 Task: Compute the PageRank of a directed graph.
Action: Mouse moved to (120, 115)
Screenshot: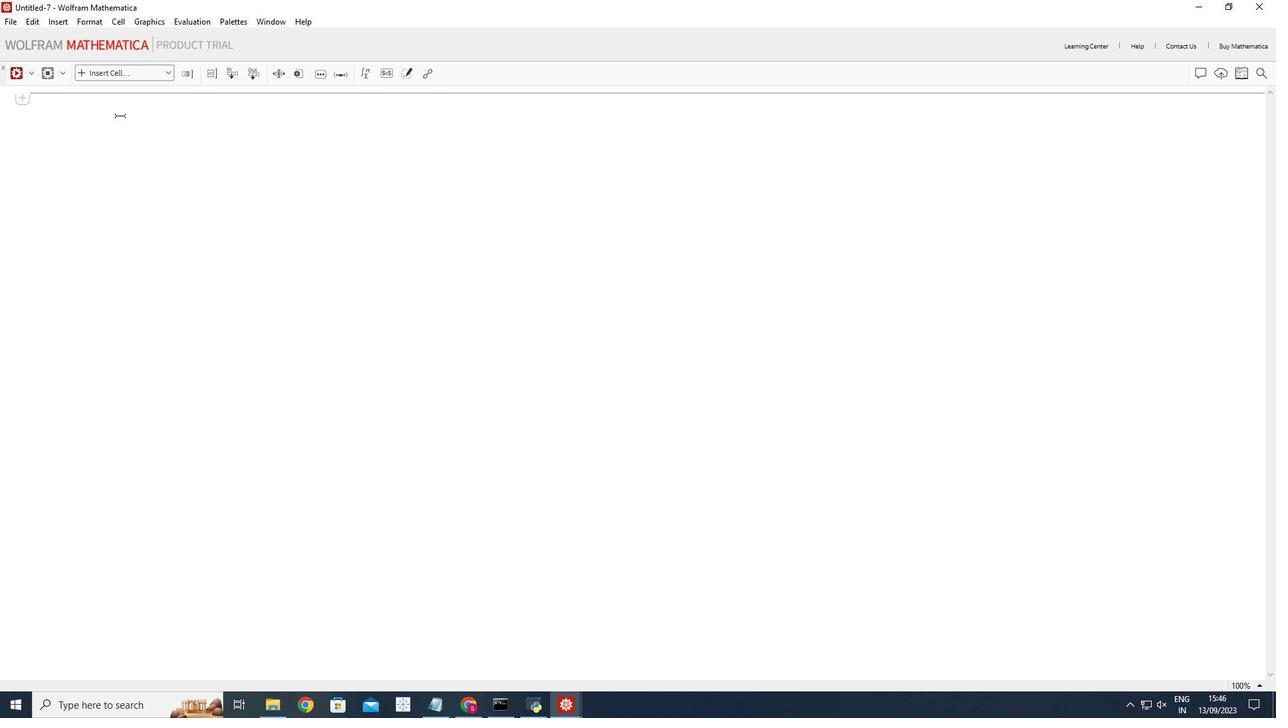 
Action: Mouse pressed left at (120, 115)
Screenshot: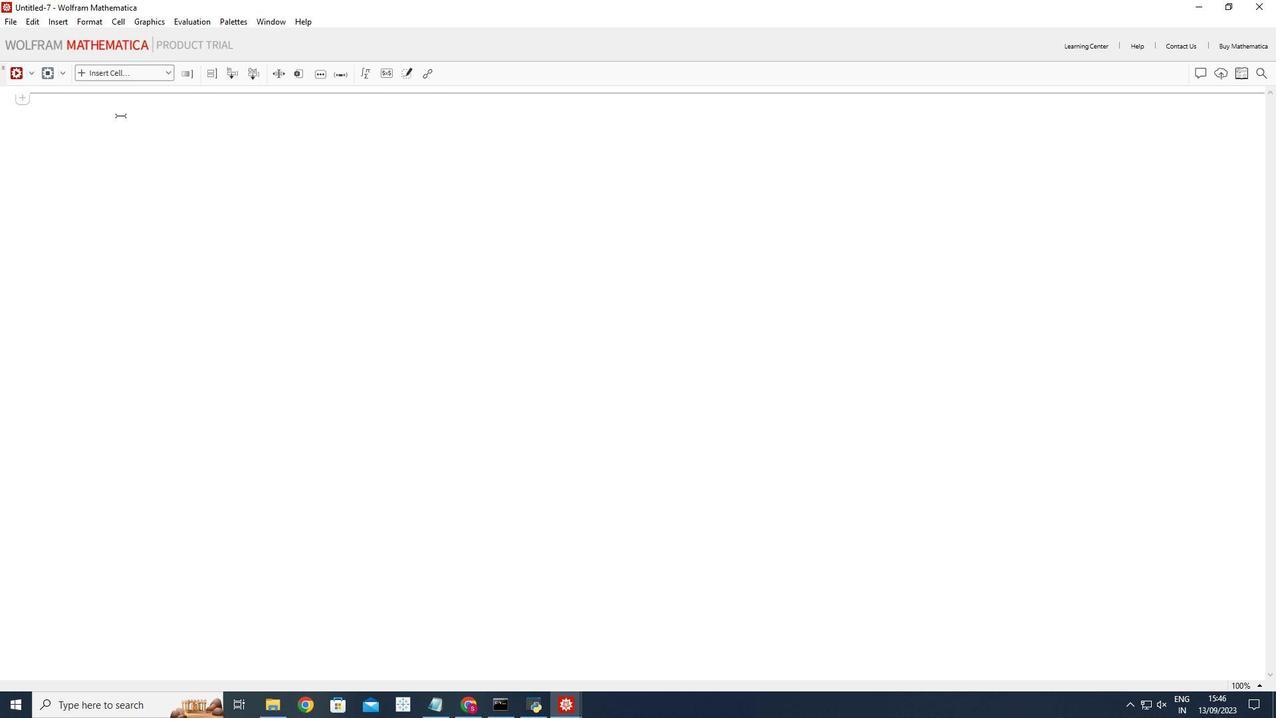 
Action: Mouse moved to (166, 75)
Screenshot: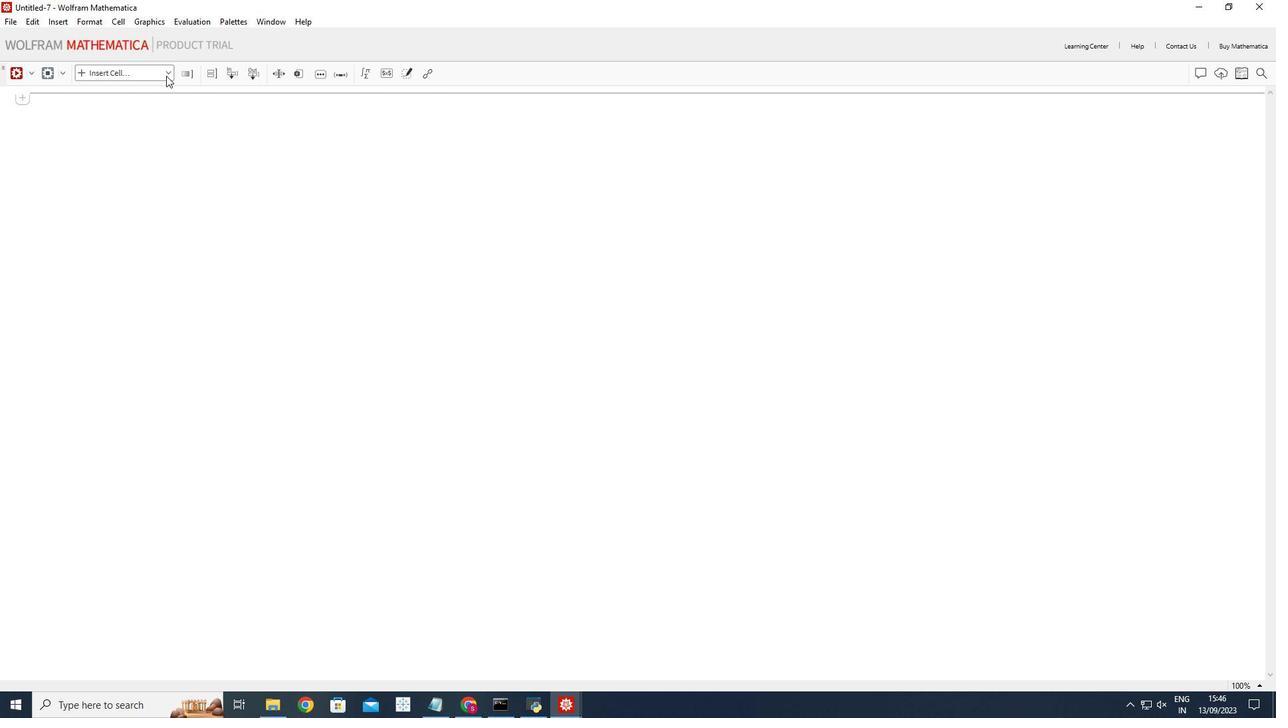 
Action: Mouse pressed left at (166, 75)
Screenshot: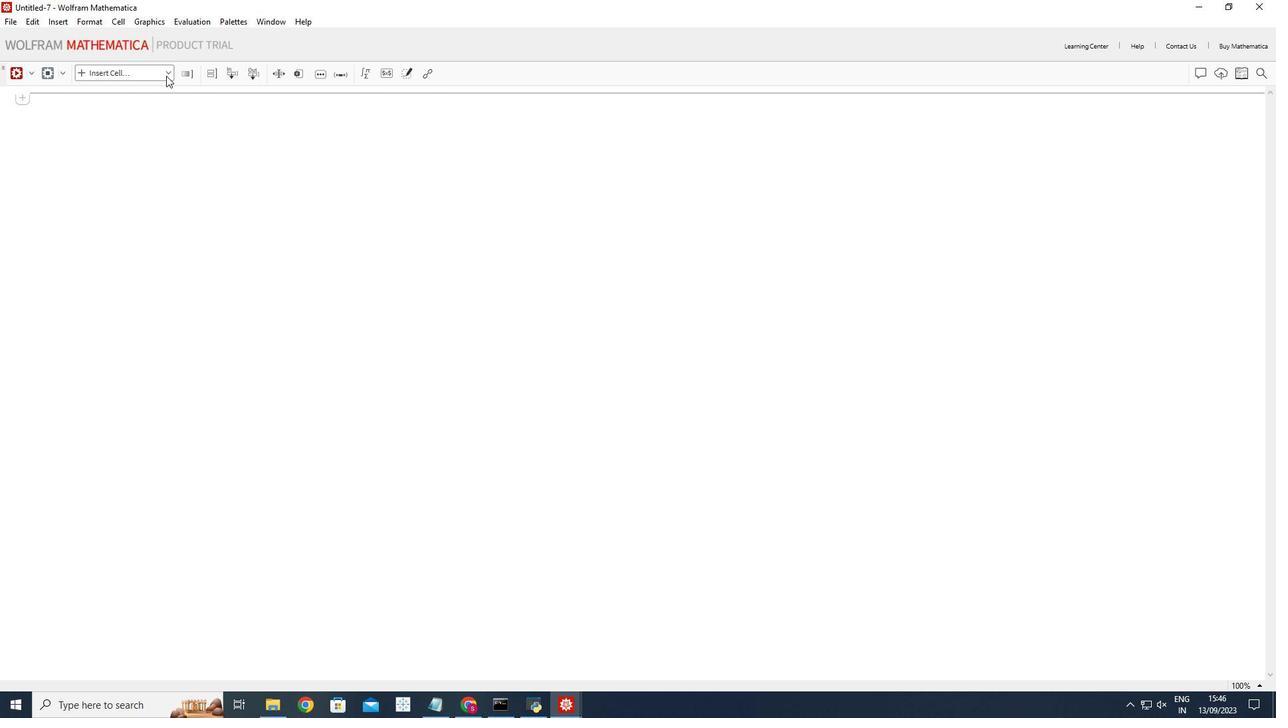 
Action: Mouse moved to (162, 99)
Screenshot: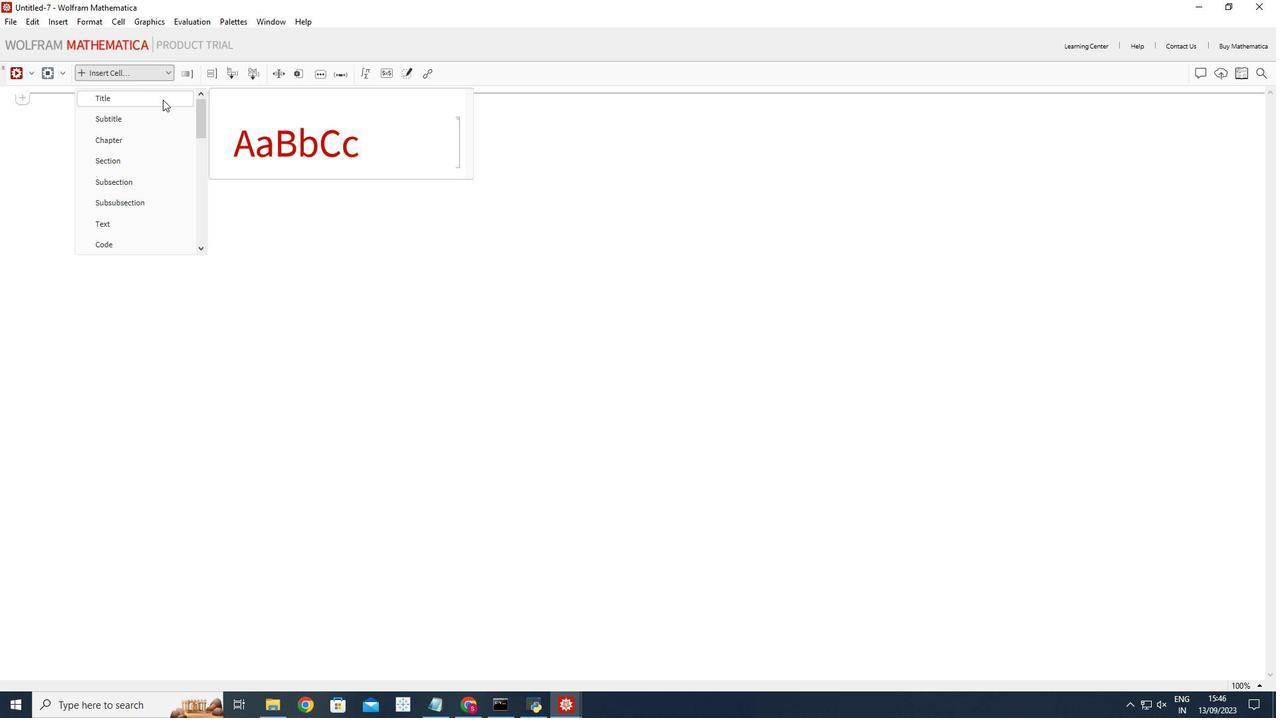 
Action: Mouse pressed left at (162, 99)
Screenshot: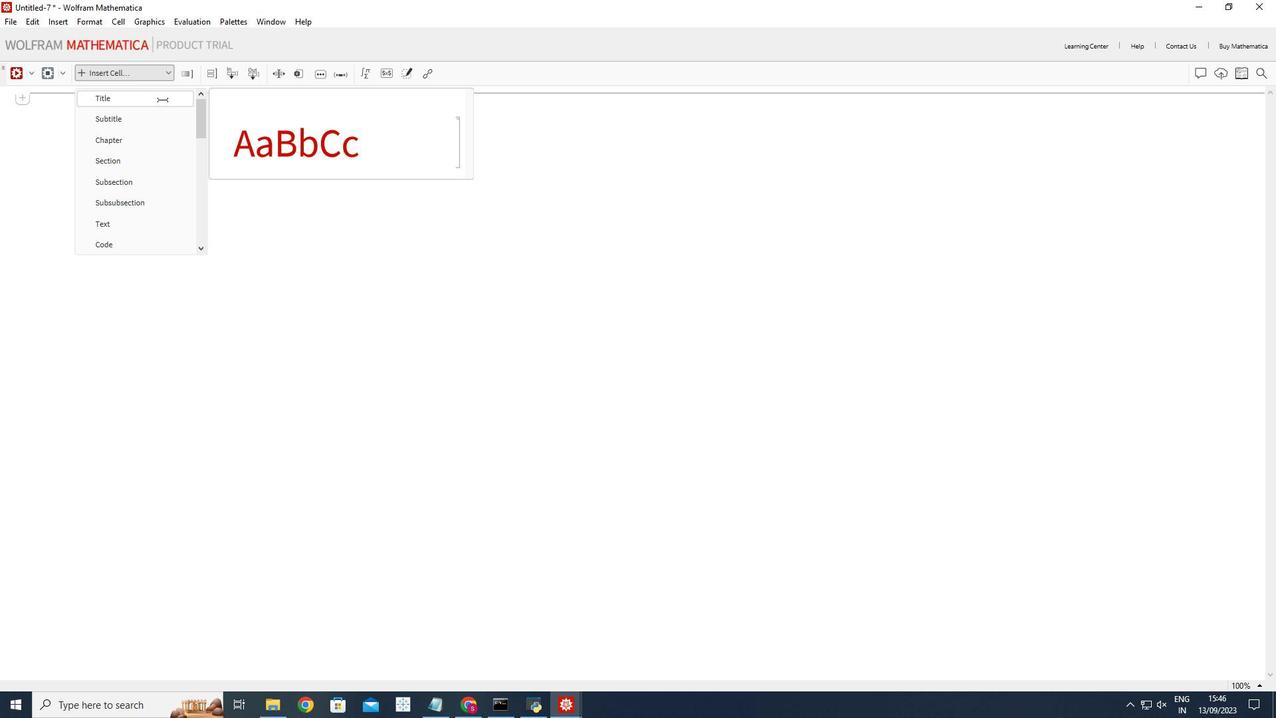 
Action: Mouse moved to (97, 141)
Screenshot: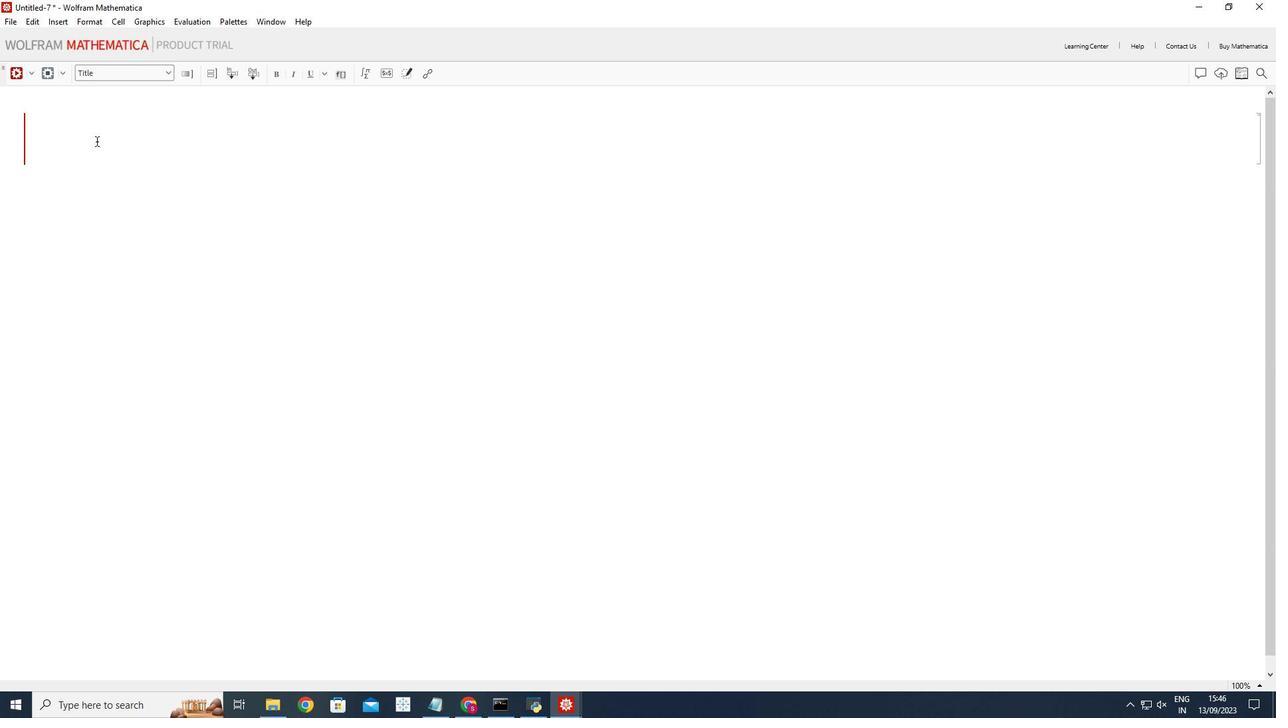 
Action: Mouse pressed left at (97, 141)
Screenshot: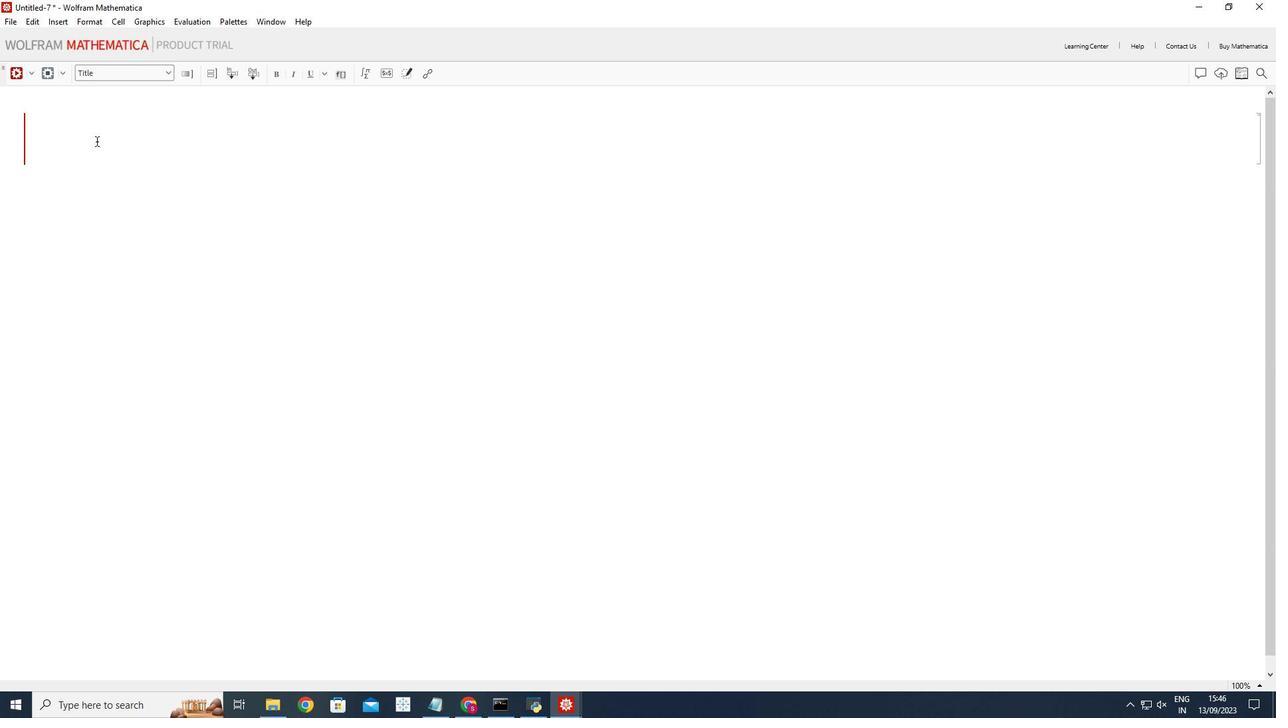 
Action: Mouse moved to (299, 287)
Screenshot: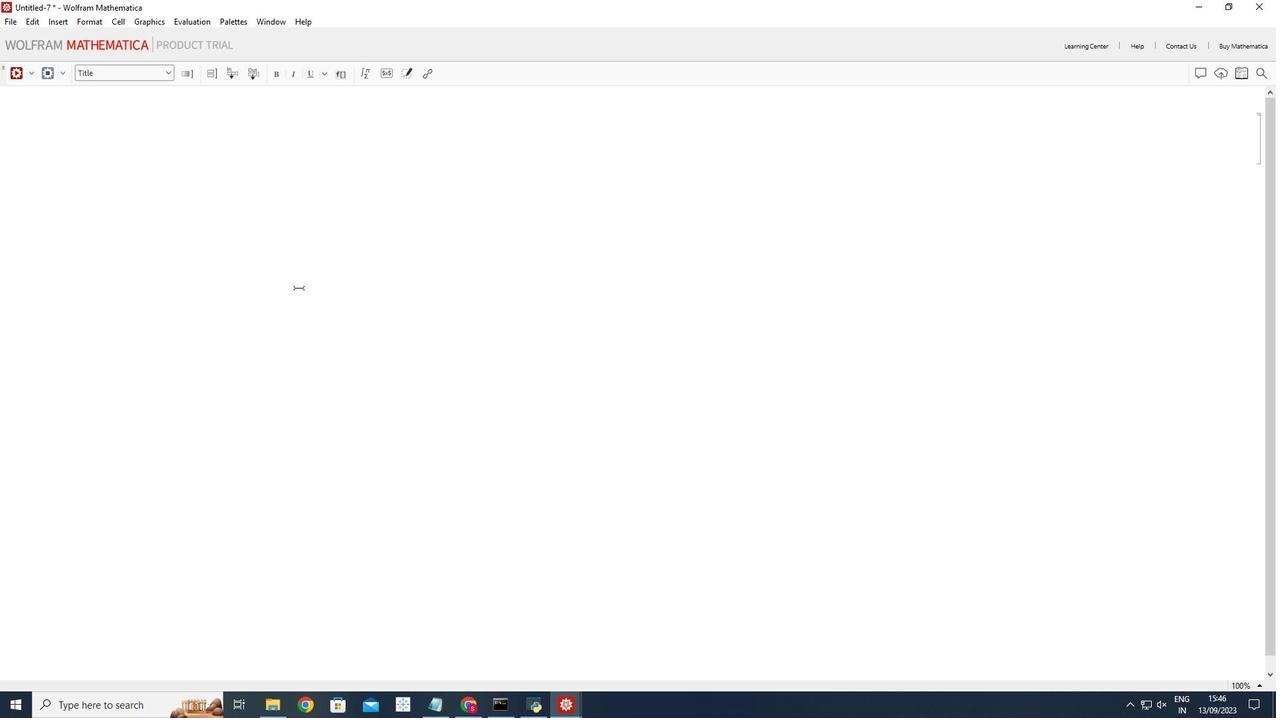 
Action: Key pressed <Key.shift_r>Page<Key.shift_r>Rank<Key.space>of<Key.space>a<Key.space><Key.shift_r>Directed<Key.space>graph
Screenshot: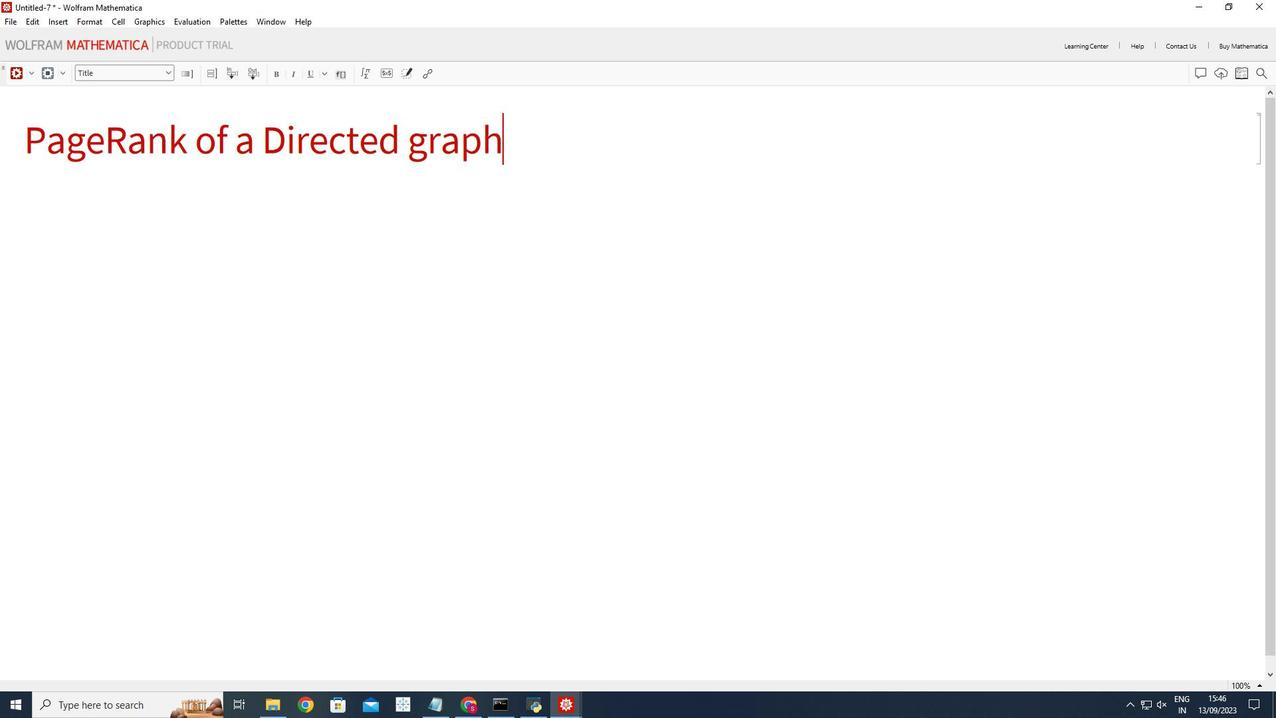 
Action: Mouse moved to (188, 269)
Screenshot: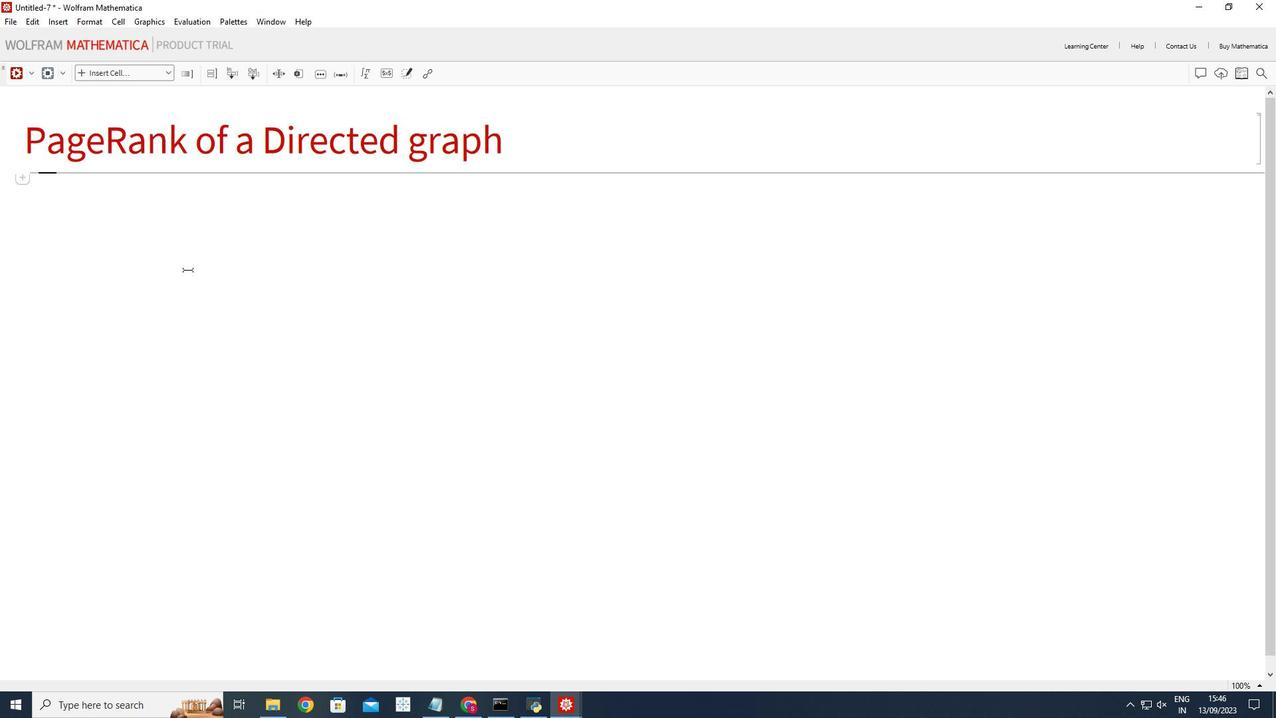 
Action: Mouse pressed left at (188, 269)
Screenshot: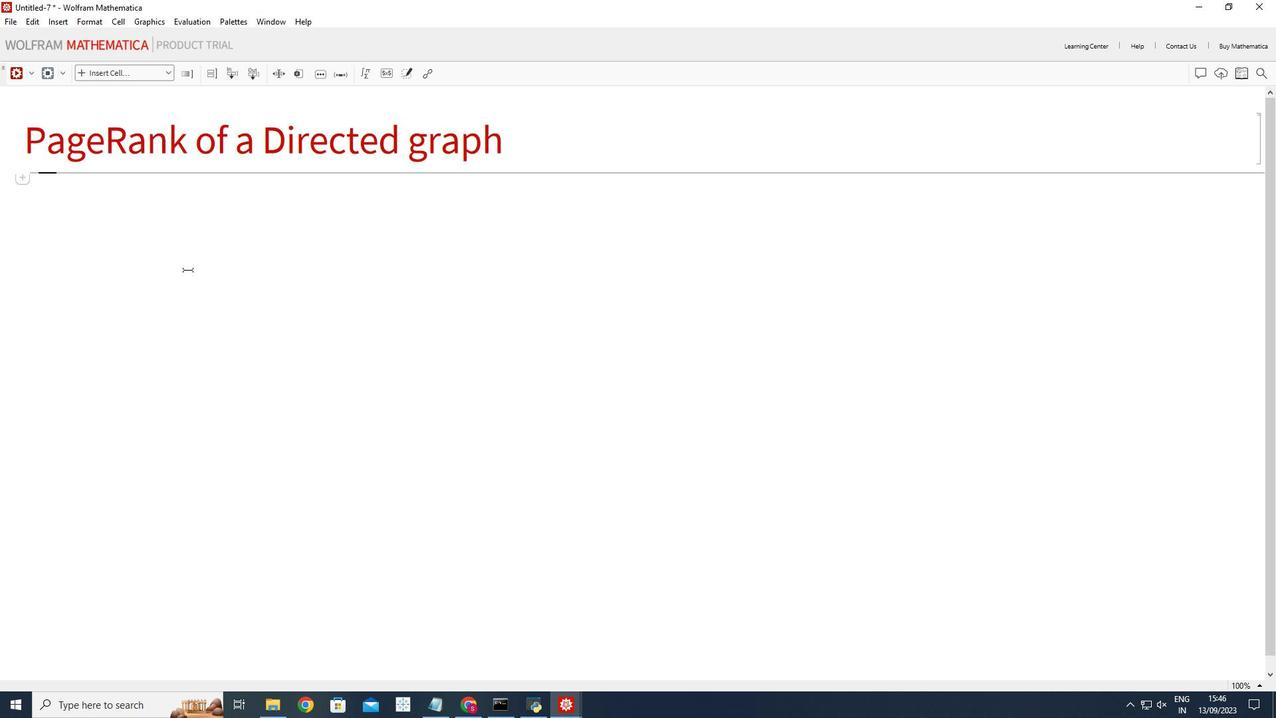 
Action: Mouse moved to (168, 73)
Screenshot: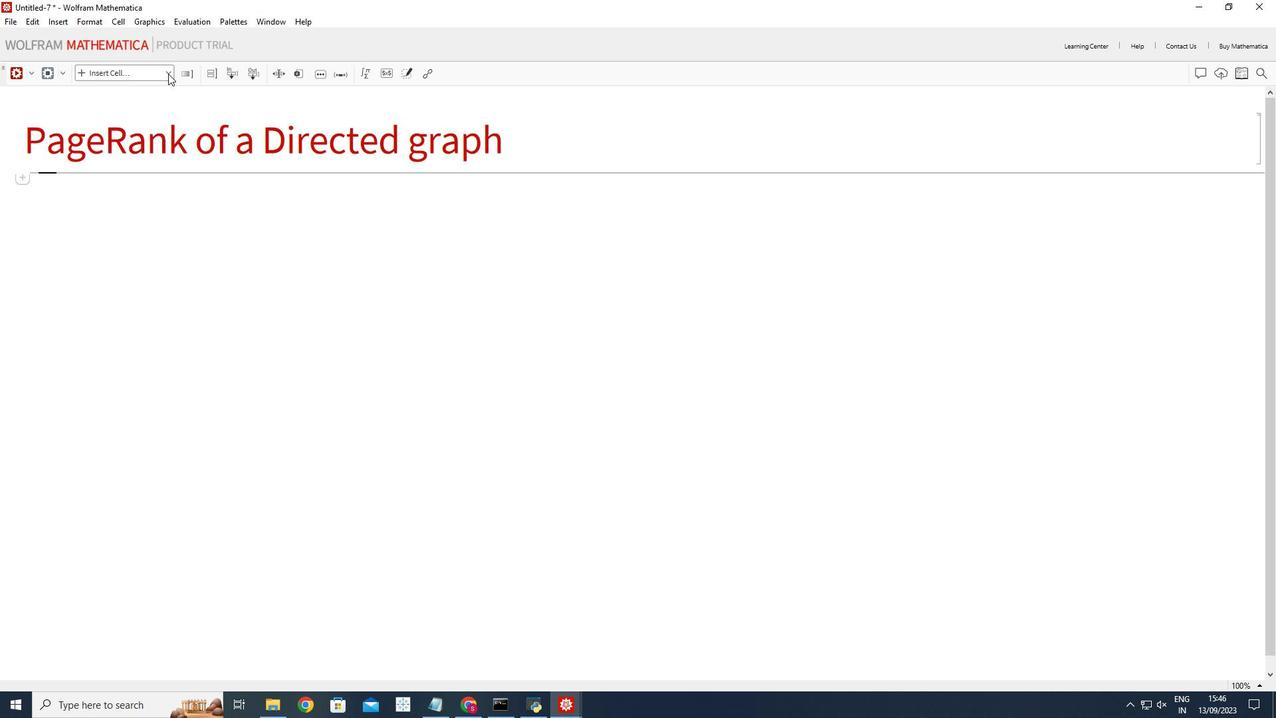 
Action: Mouse pressed left at (168, 73)
Screenshot: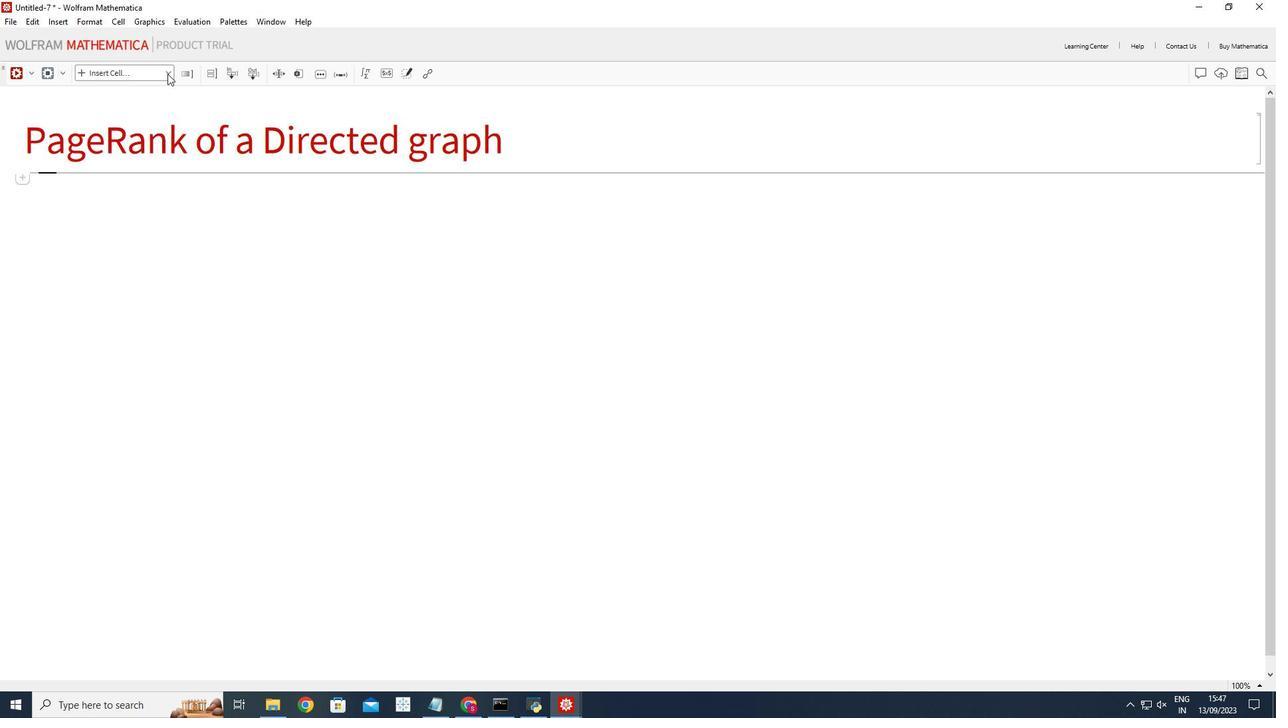 
Action: Mouse moved to (108, 243)
Screenshot: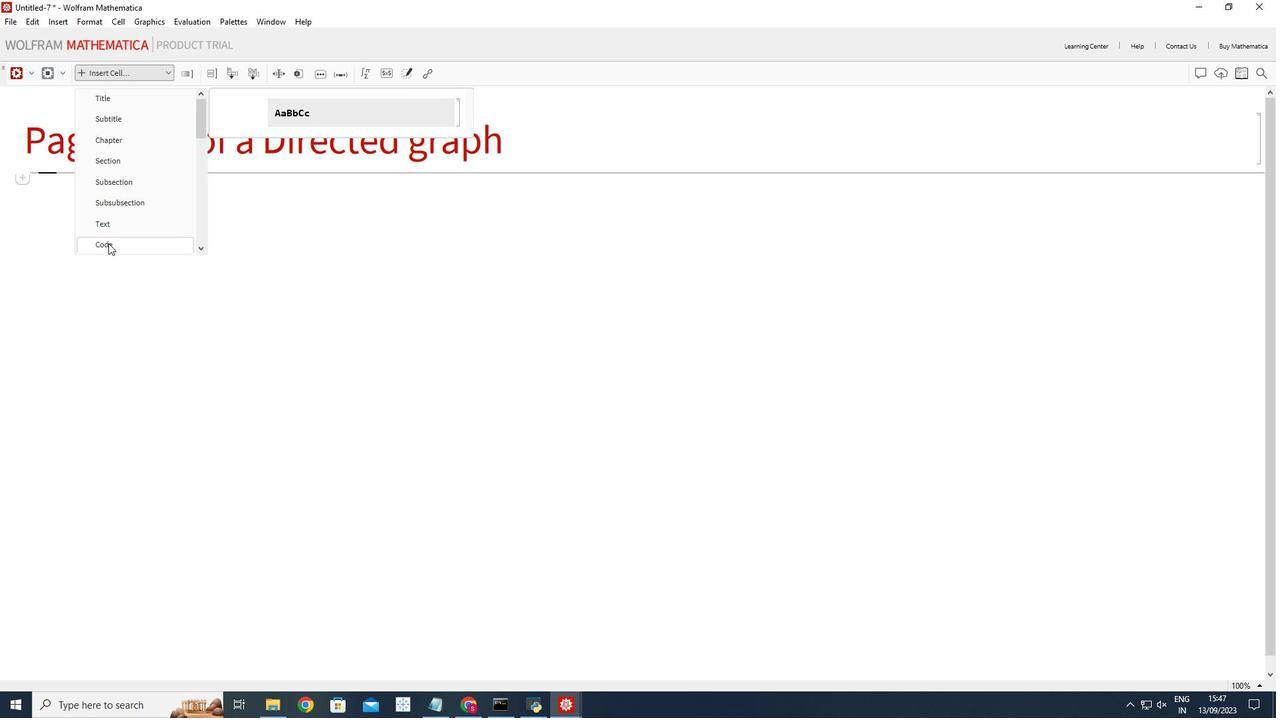 
Action: Mouse pressed left at (108, 243)
Screenshot: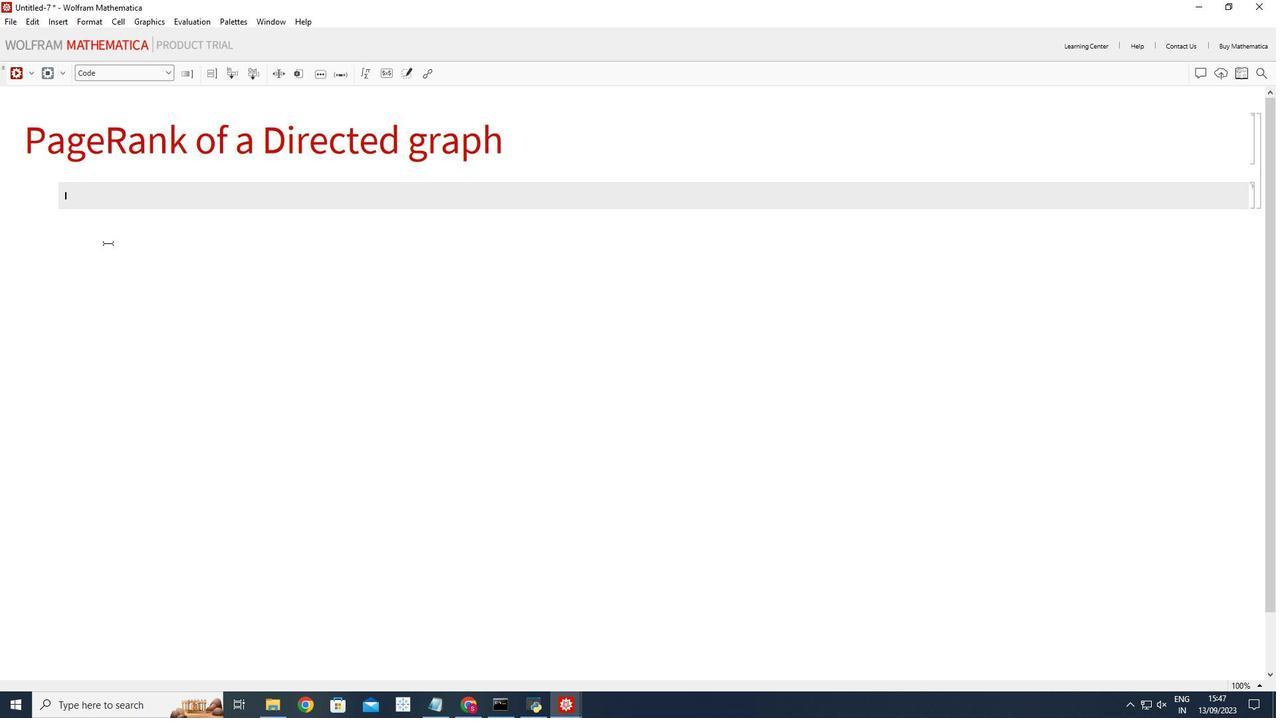 
Action: Mouse moved to (98, 201)
Screenshot: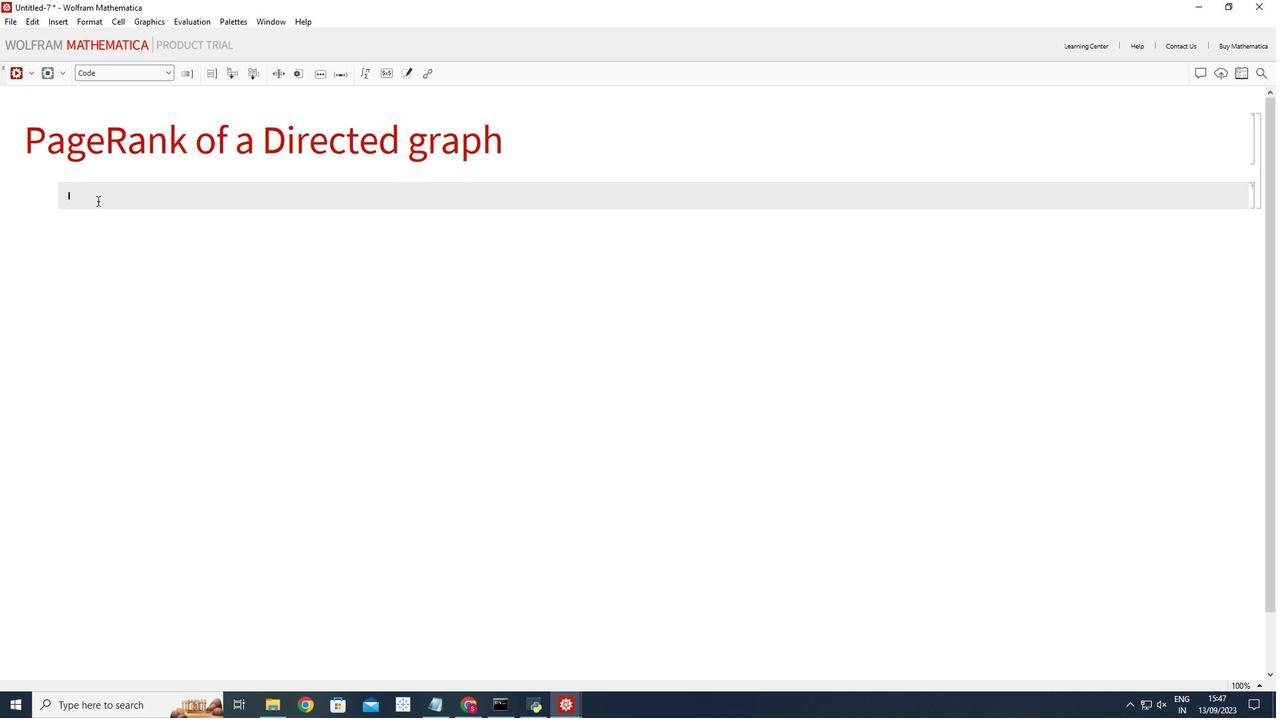 
Action: Mouse pressed left at (98, 201)
Screenshot: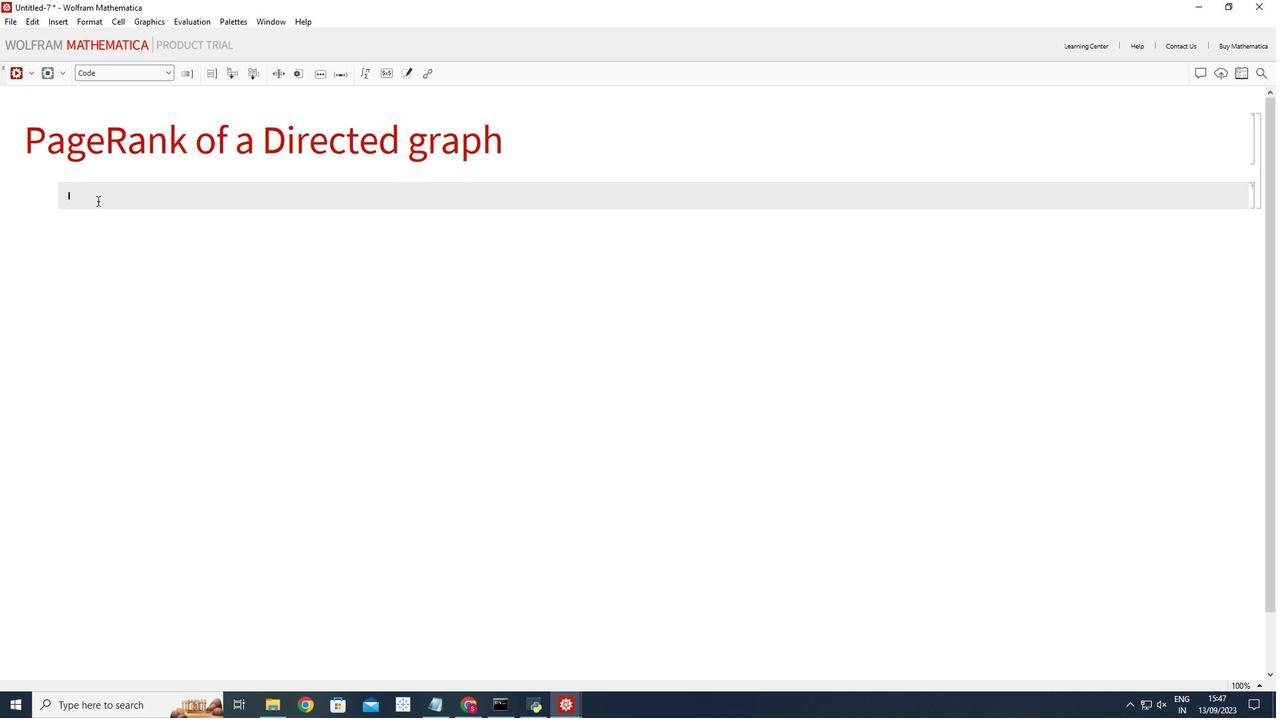 
Action: Key pressed <Key.shift_r>(*<Key.space><Key.shift_r>Define<Key.space>the<Key.space>i<Key.backspace>directed<Key.space>graph<Key.space>as<Key.space>an<Key.space>adjacency<Key.space>matrix<Key.space><Key.right><Key.right><Key.enter>adjacency<Key.shift_r>Matrix<Key.space>=<Key.space><Key.shift_r>{{0,1,0,0,0<Key.right>,<Key.space><Key.shift_r>{1,0,1,1,0<Key.right>,<Key.shift_r>{0,0,0,1,0<Key.right>,<Key.shift_r>{0,0,1,0,1<Key.right>,<Key.shift_r>{0,0,0,0,0<Key.right><Key.right>;<Key.enter><Key.enter><Key.shift_r>(*<Key.space><Key.shift_r>Create<Key.space>a<Key.space>directed<Key.space>graph<Key.space>from<Key.space>the<Key.space>adjacency<Key.space>matrix<Key.space><Key.right><Key.right><Key.enter>graph<Key.space>=<Key.space><Key.shift_r>Graph[<Key.shift_r>Range[<Key.shift_r>Length[adjacency<Key.shift_r>Matrix<Key.right><Key.right>,<Key.space><Key.shift_r>Directed<Key.shift_r>Edge<Key.space><Key.shift_r><Key.shift_r><Key.shift_r><Key.shift_r><Key.shift_r><Key.shift_r><Key.shift_r><Key.shift_r><Key.shift_r><Key.shift_r>@@@<Key.space><Key.shift_r>Position<Key.space>[adjacency<Key.shift_r>Matrix,<Key.space>1<Key.right><Key.right>;<Key.enter><Key.enter><Key.shift_r>(*<Key.space><Key.shift_r>Compute<Key.space><Key.shift_r>Page<Key.shift_r>Rank<Key.space>using<Key.space>n<Key.backspace>built<Key.space><Key.backspace>-n<Key.space><Key.backspace><Key.backspace>in<Key.space>function<Key.space><Key.right><Key.right><Key.enter>page<Key.shift_r>Rank=<Key.space><Key.shift_r>Page<Key.shift_r>Rank<Key.shift_r>Centrality[graph<Key.right>;<Key.enter><Key.enter><Key.shift_r><Key.shift_r>(*<Key.space><Key.shift_r>Display<Key.space><Key.shift_r>Page<Key.shift_r>Rank<Key.space><Key.shift_r>scores<Key.space><Key.right><Key.right><Key.enter><Key.shift_r>Vertex<Key.shift_r>List[graph<Key.right><Key.space>-<Key.shift_r>><Key.space>page<Key.shift_r>rank<Key.left><Key.left><Key.right><Key.left><Key.left><Key.backspace><Key.shift_r>R<Key.right><Key.right><Key.right><Key.shift_r><Key.enter>
Screenshot: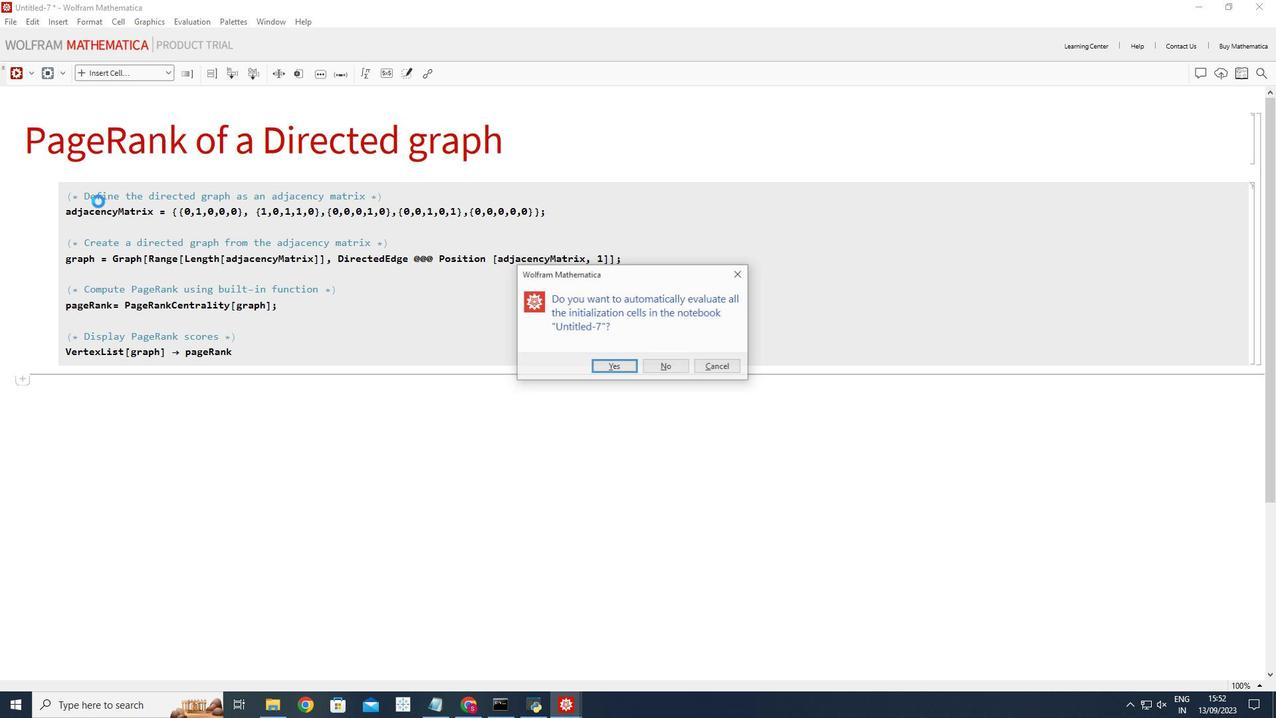 
Action: Mouse moved to (614, 363)
Screenshot: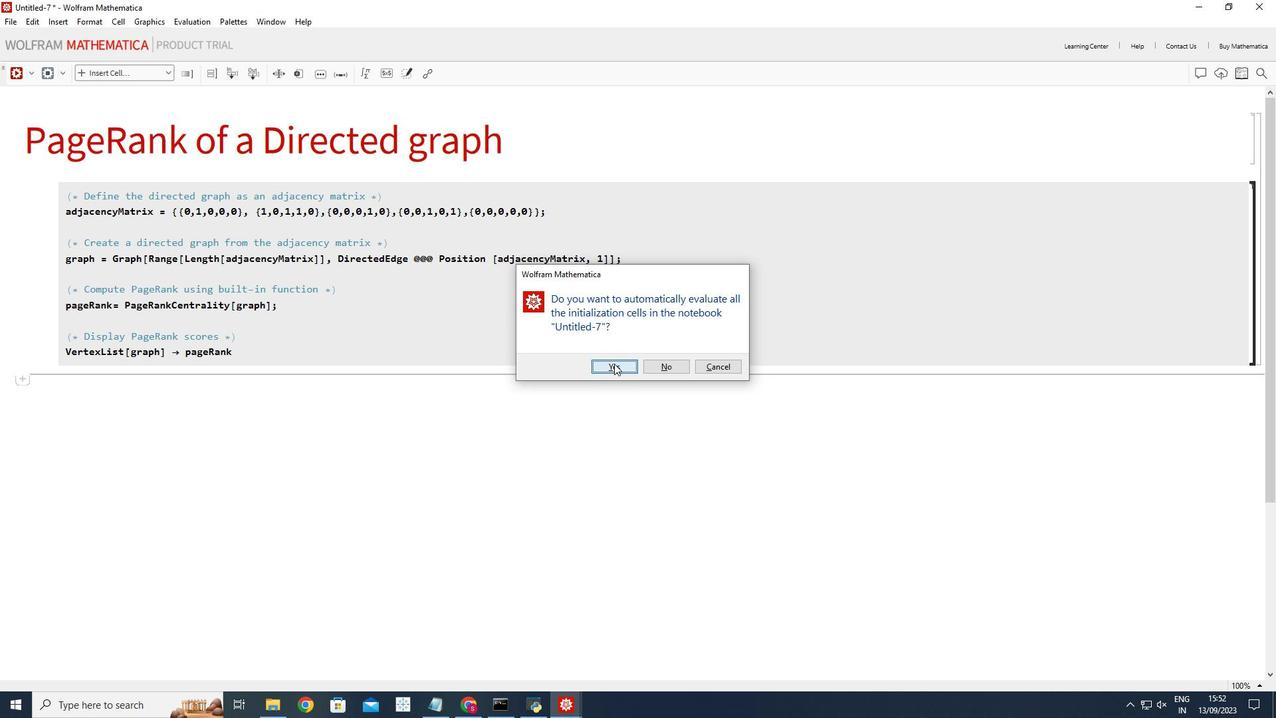 
Action: Mouse pressed left at (614, 363)
Screenshot: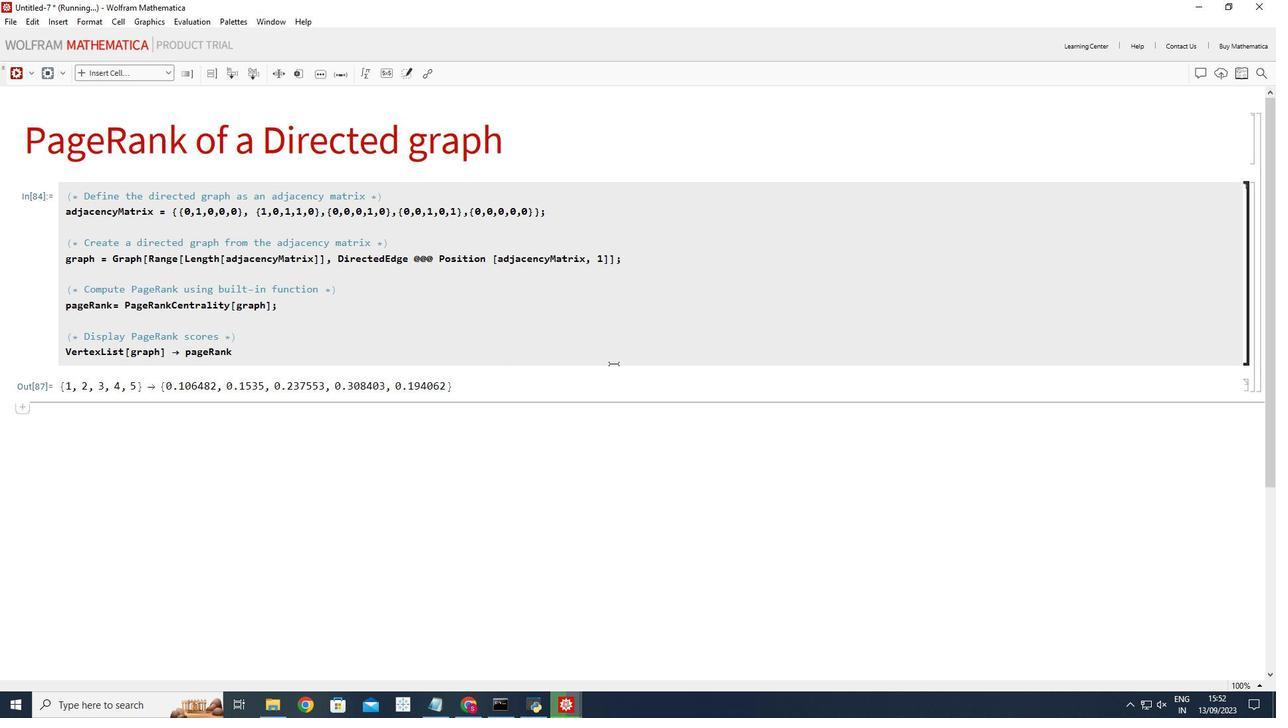
Action: Mouse moved to (269, 476)
Screenshot: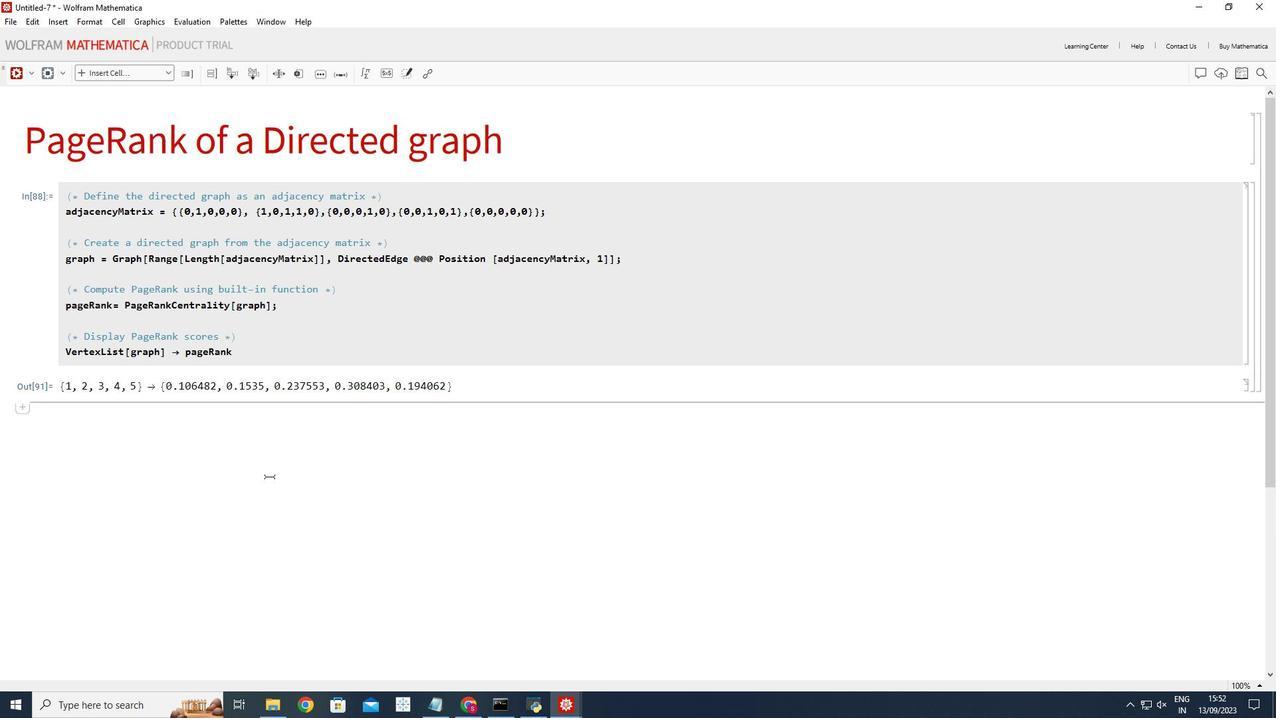 
Action: Mouse pressed left at (269, 476)
Screenshot: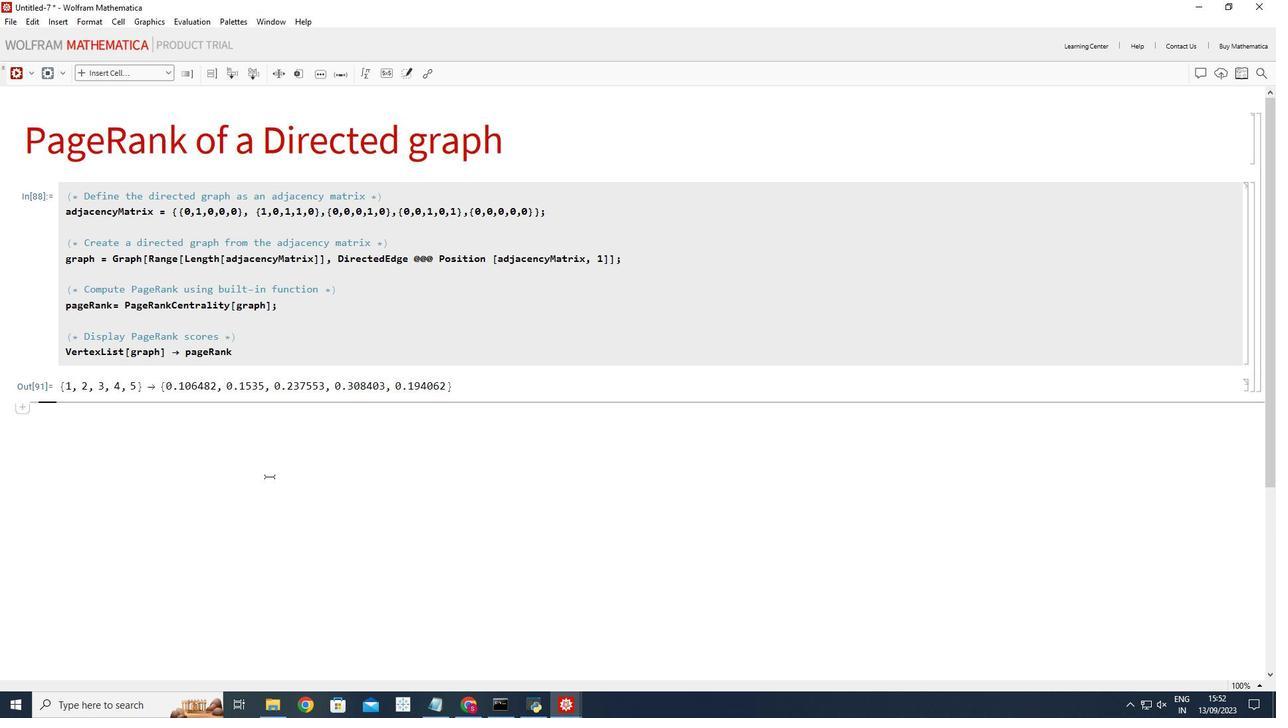 
